 Task: Add a condition where "Type Is not Problem" in unsolved tickets in your groups.
Action: Mouse moved to (172, 536)
Screenshot: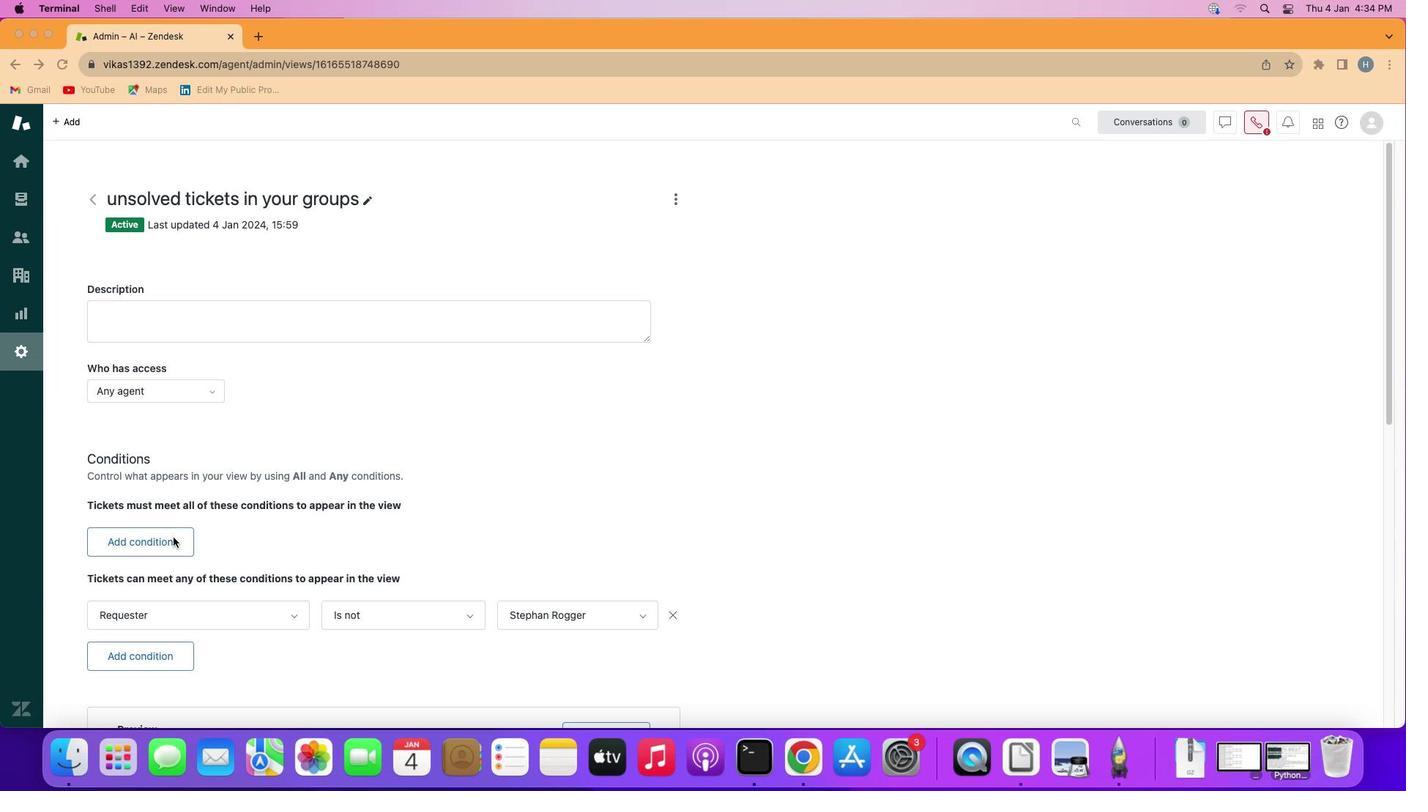 
Action: Mouse pressed left at (172, 536)
Screenshot: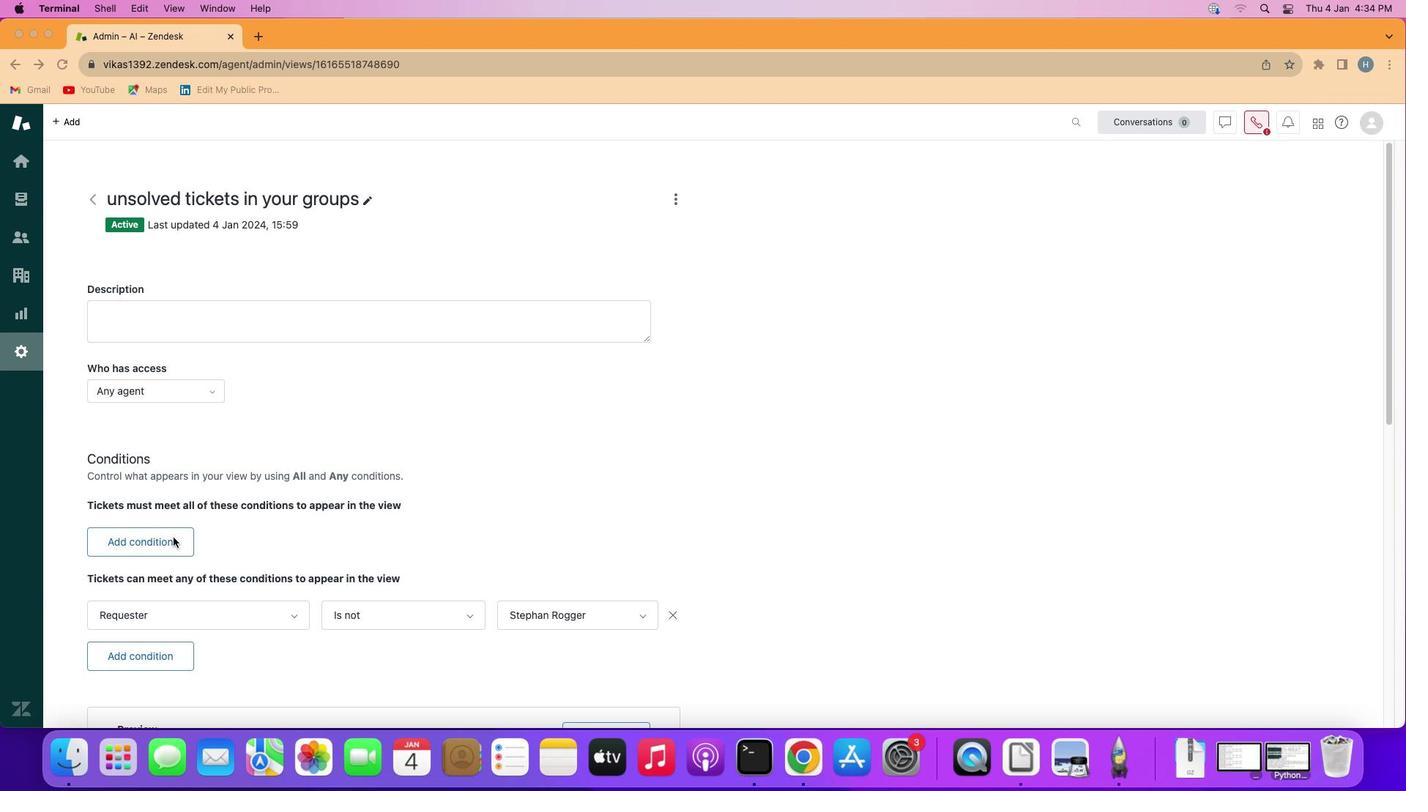 
Action: Mouse moved to (172, 536)
Screenshot: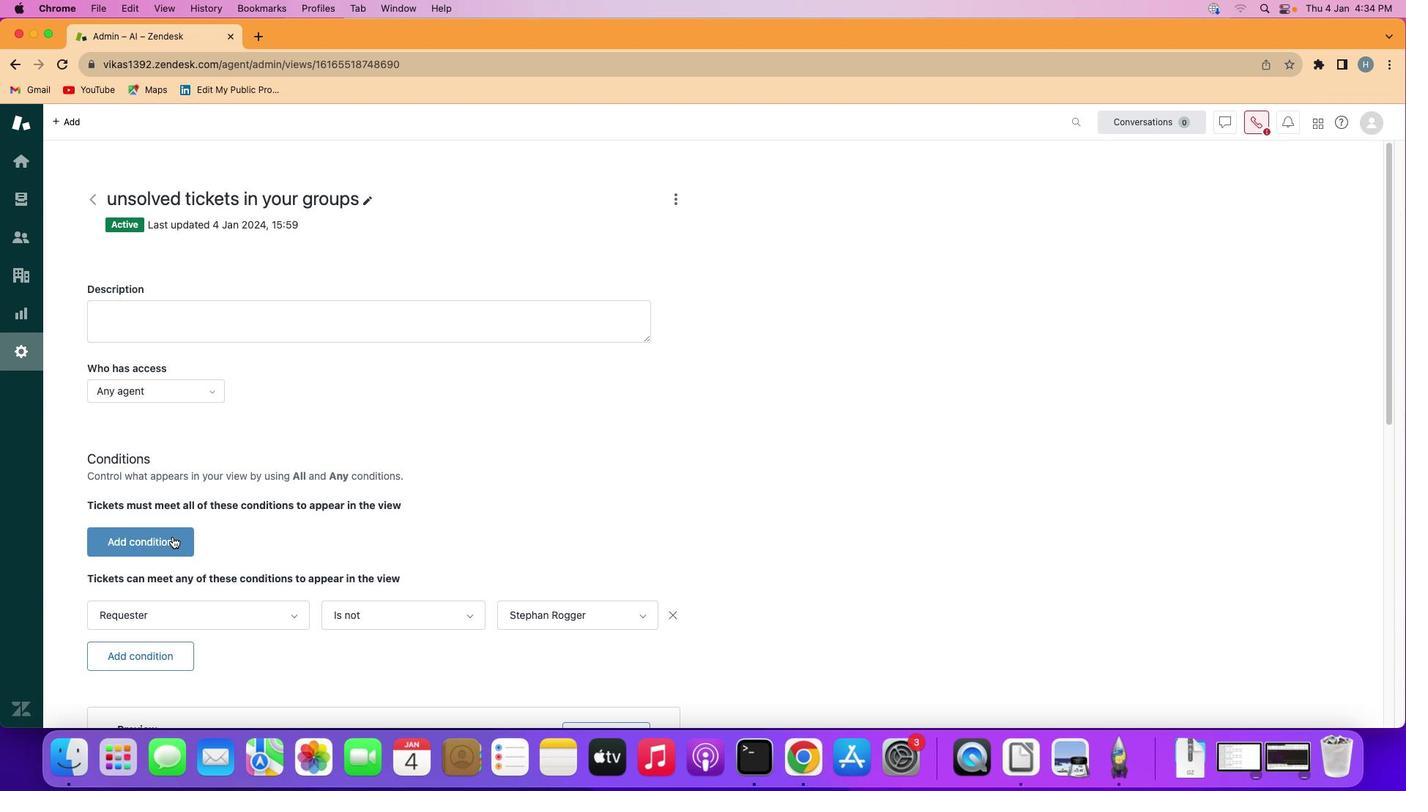 
Action: Mouse pressed left at (172, 536)
Screenshot: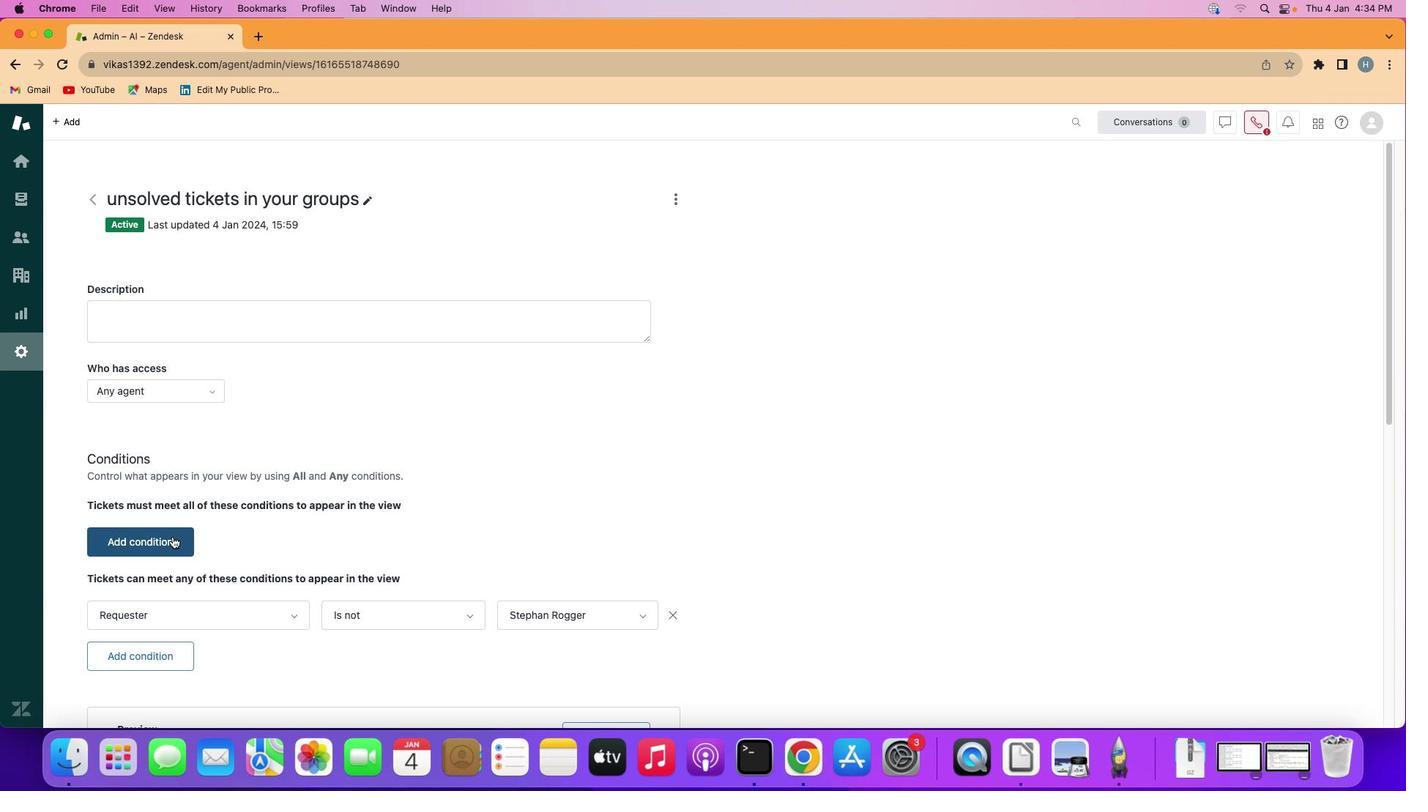 
Action: Mouse moved to (177, 535)
Screenshot: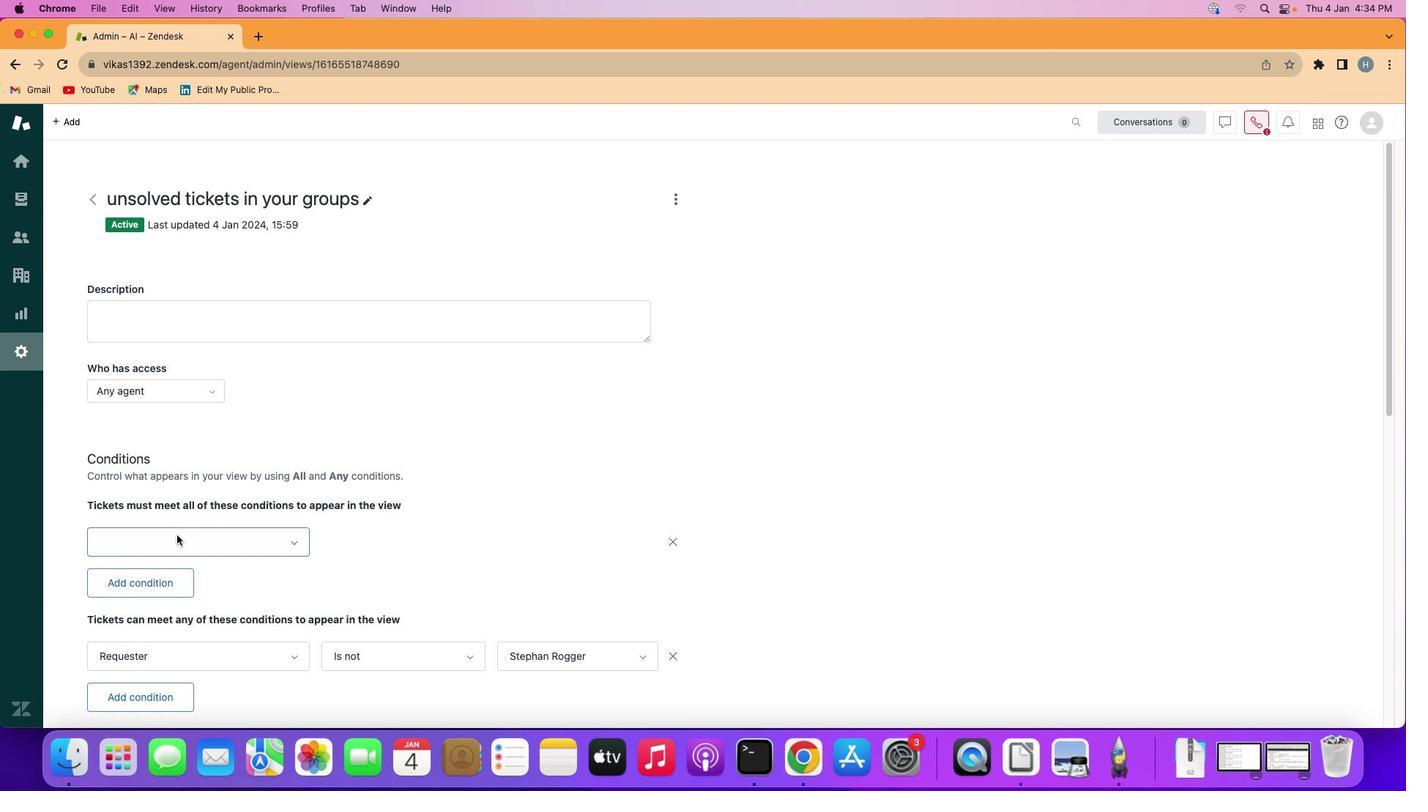 
Action: Mouse pressed left at (177, 535)
Screenshot: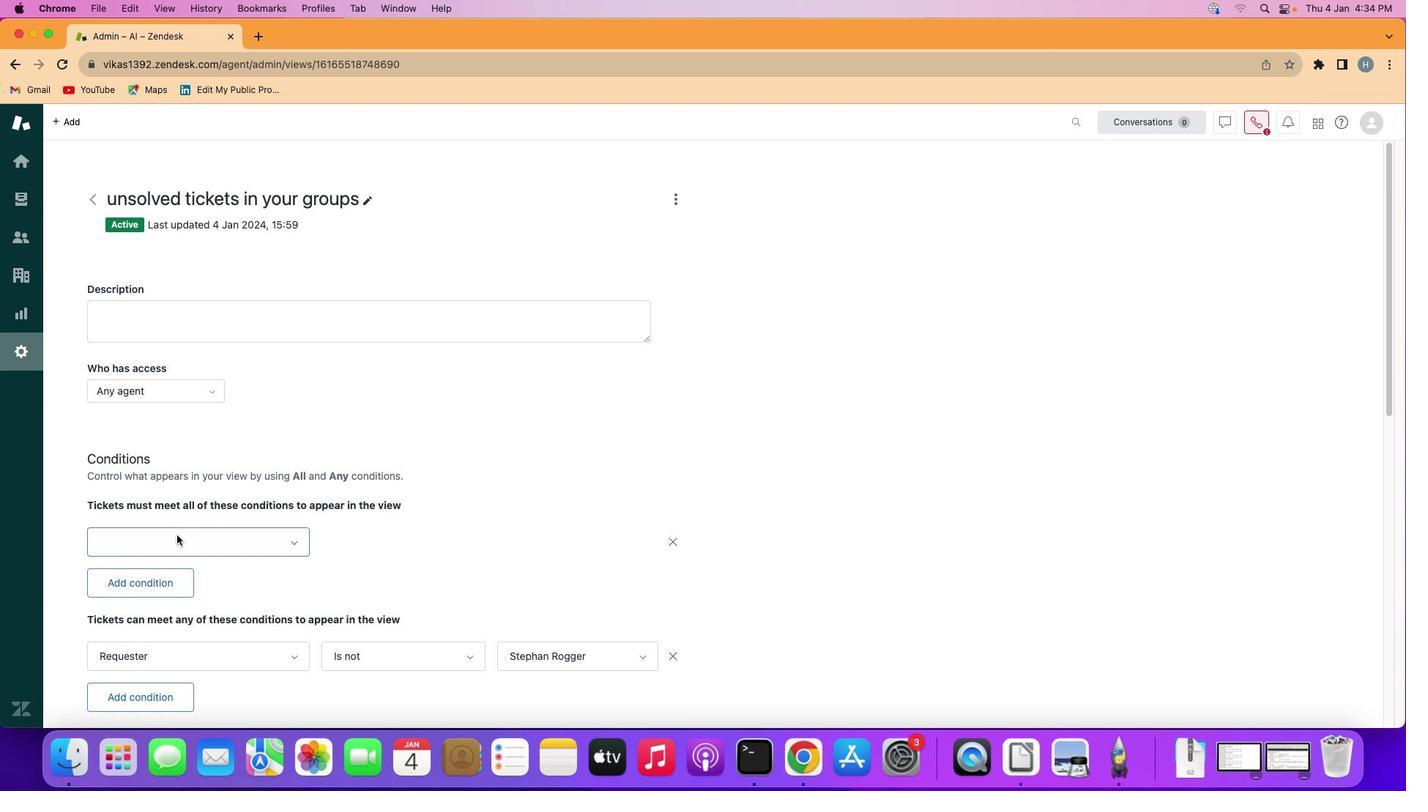 
Action: Mouse moved to (217, 376)
Screenshot: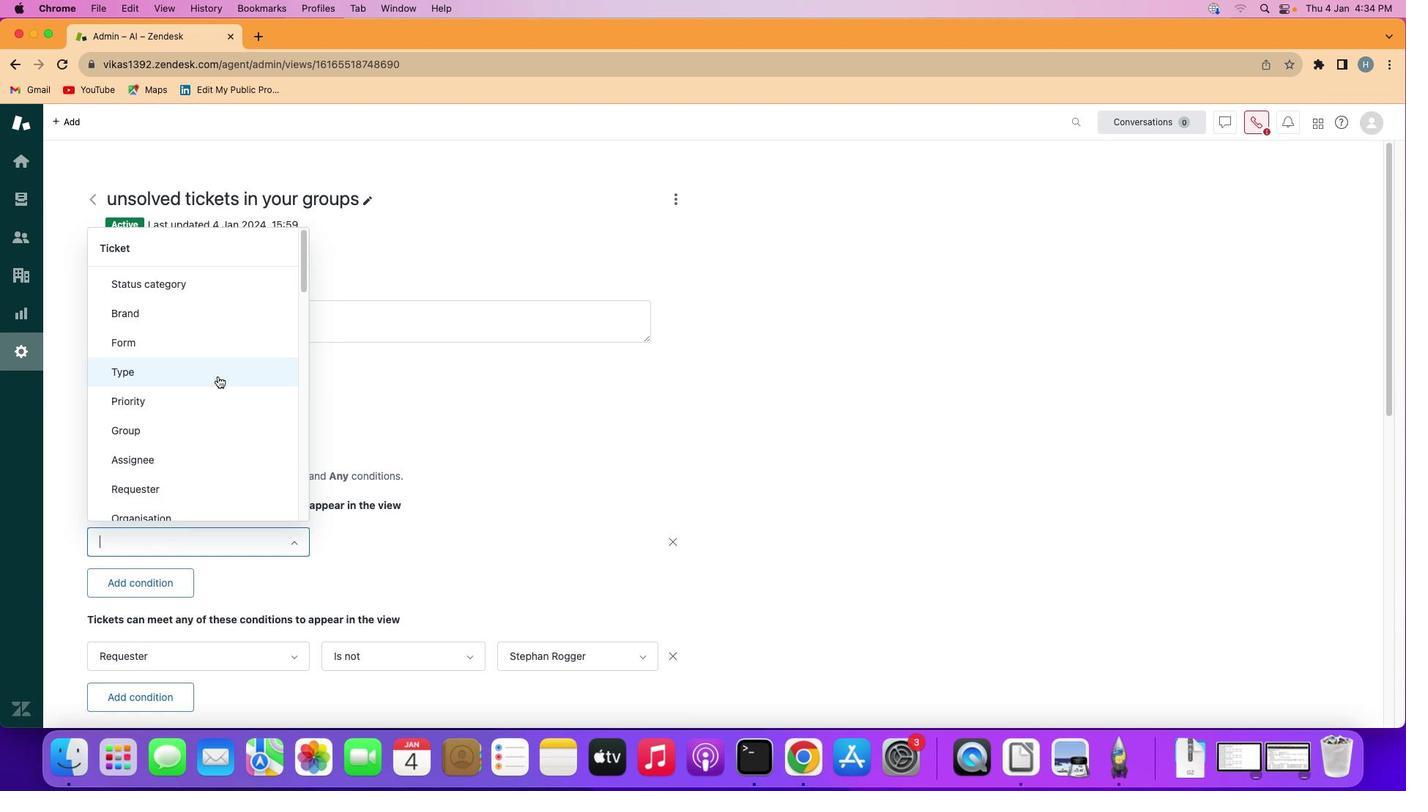 
Action: Mouse pressed left at (217, 376)
Screenshot: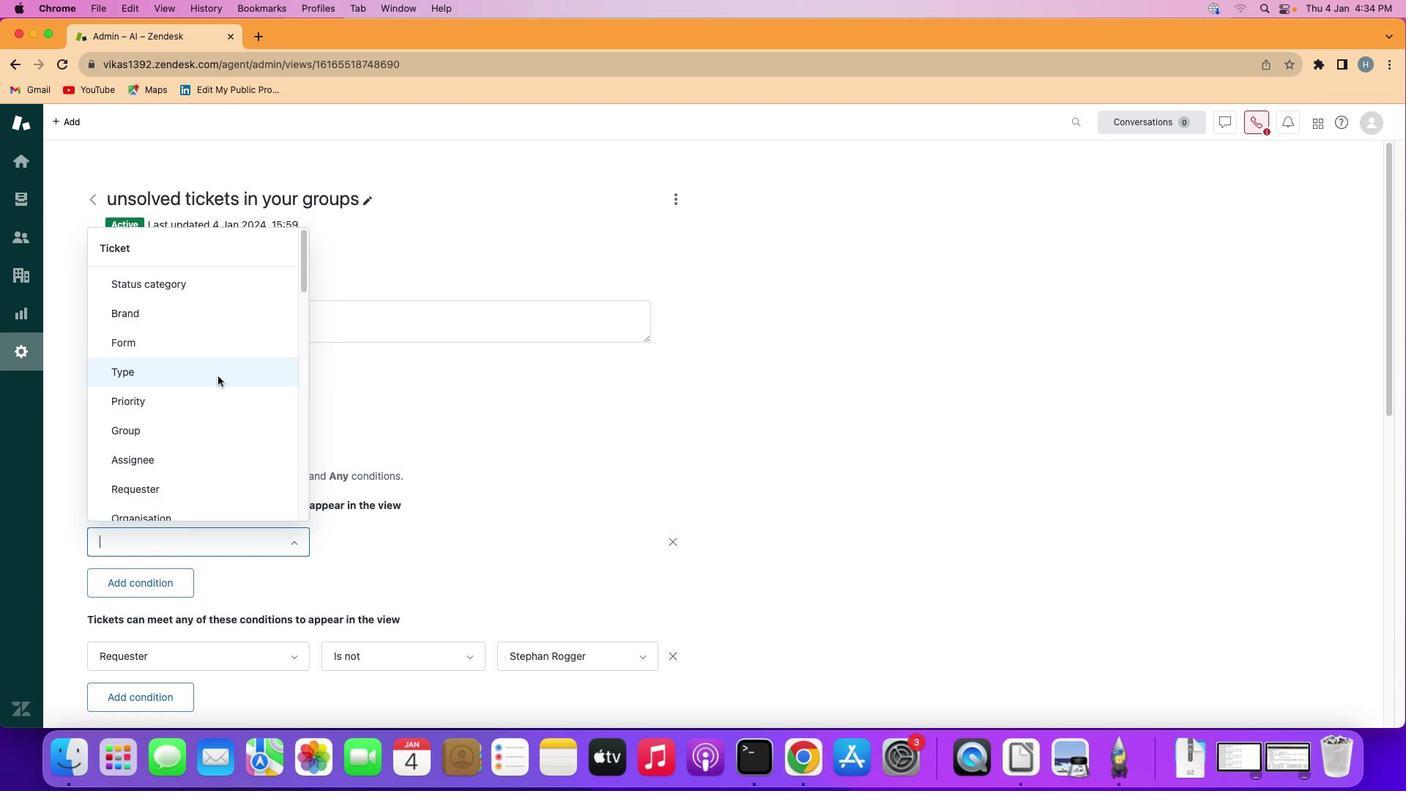 
Action: Mouse moved to (375, 540)
Screenshot: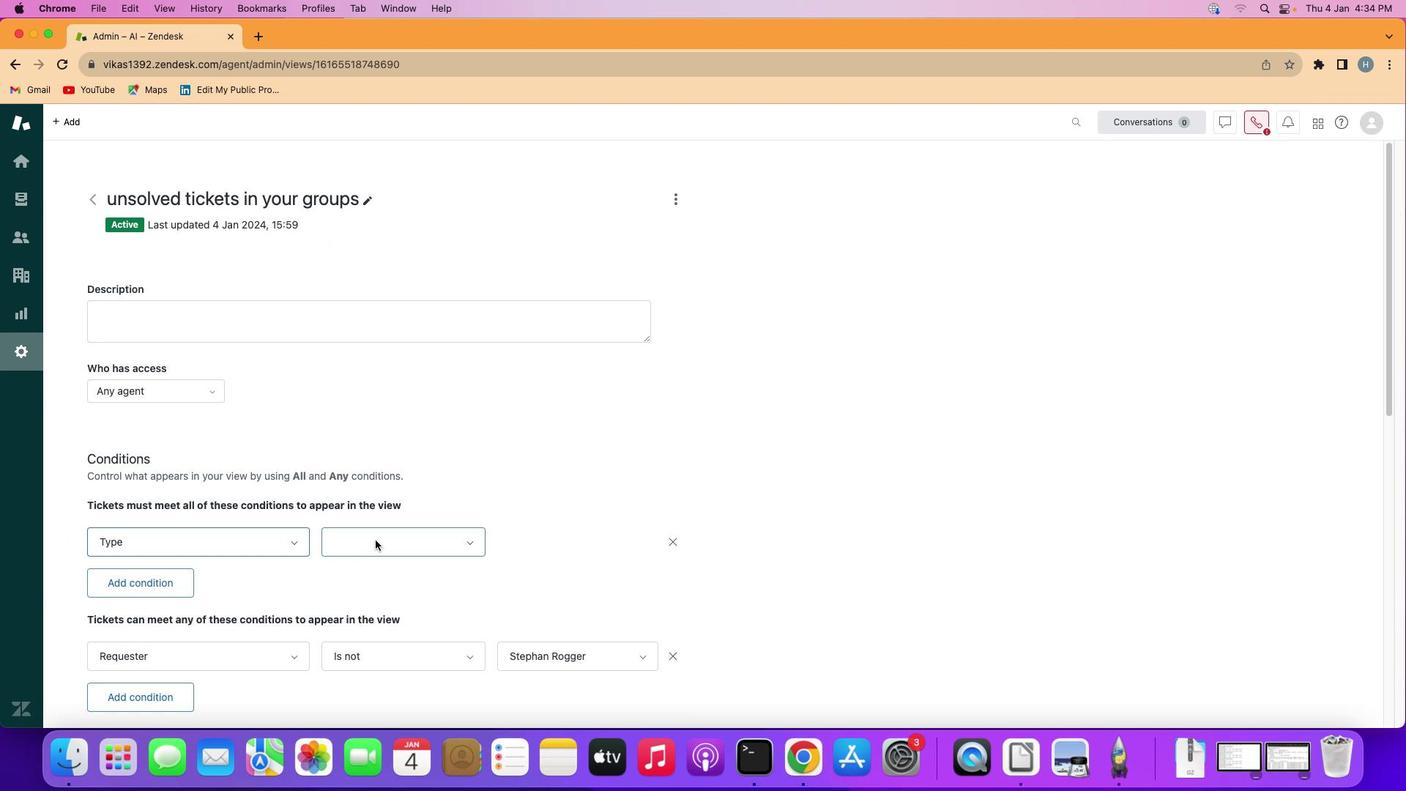 
Action: Mouse pressed left at (375, 540)
Screenshot: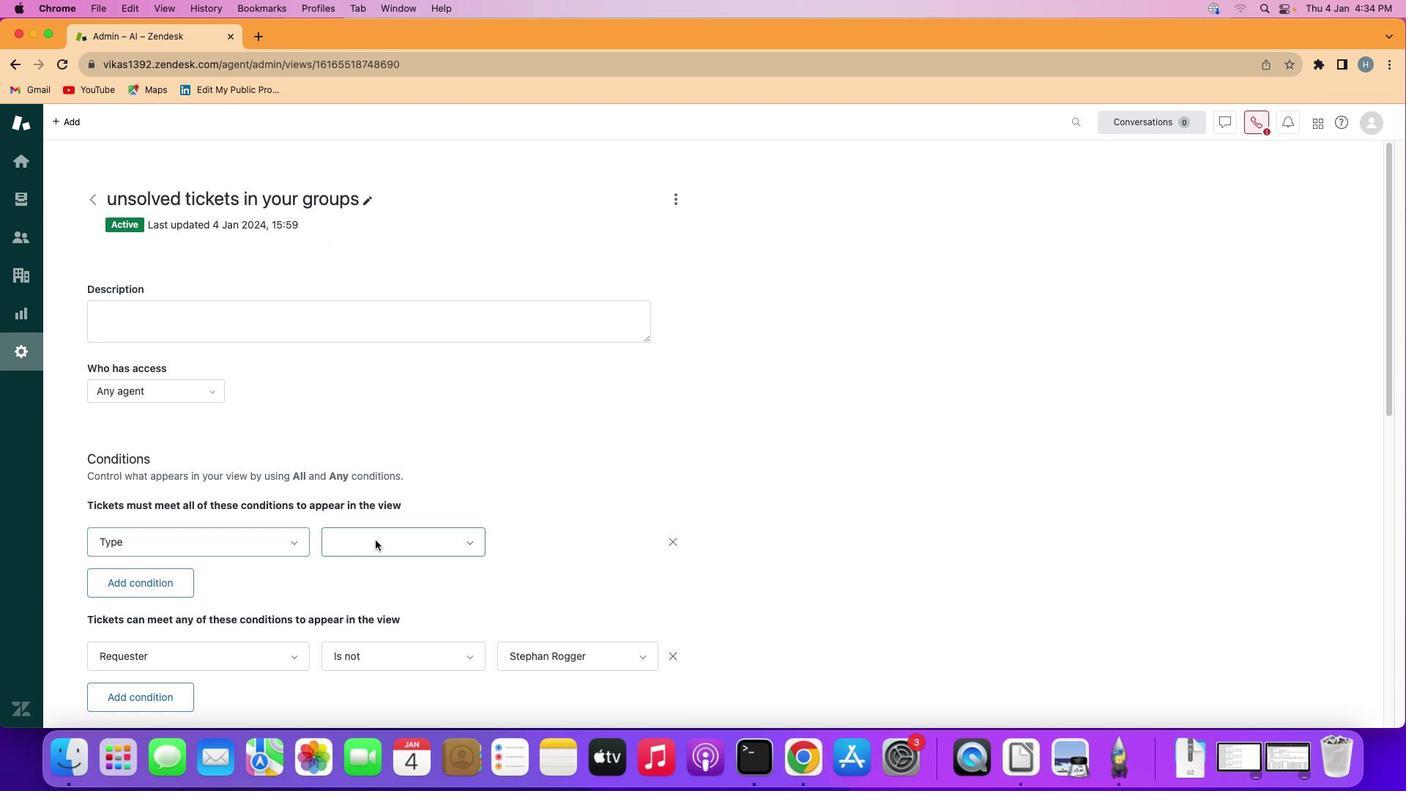 
Action: Mouse moved to (394, 606)
Screenshot: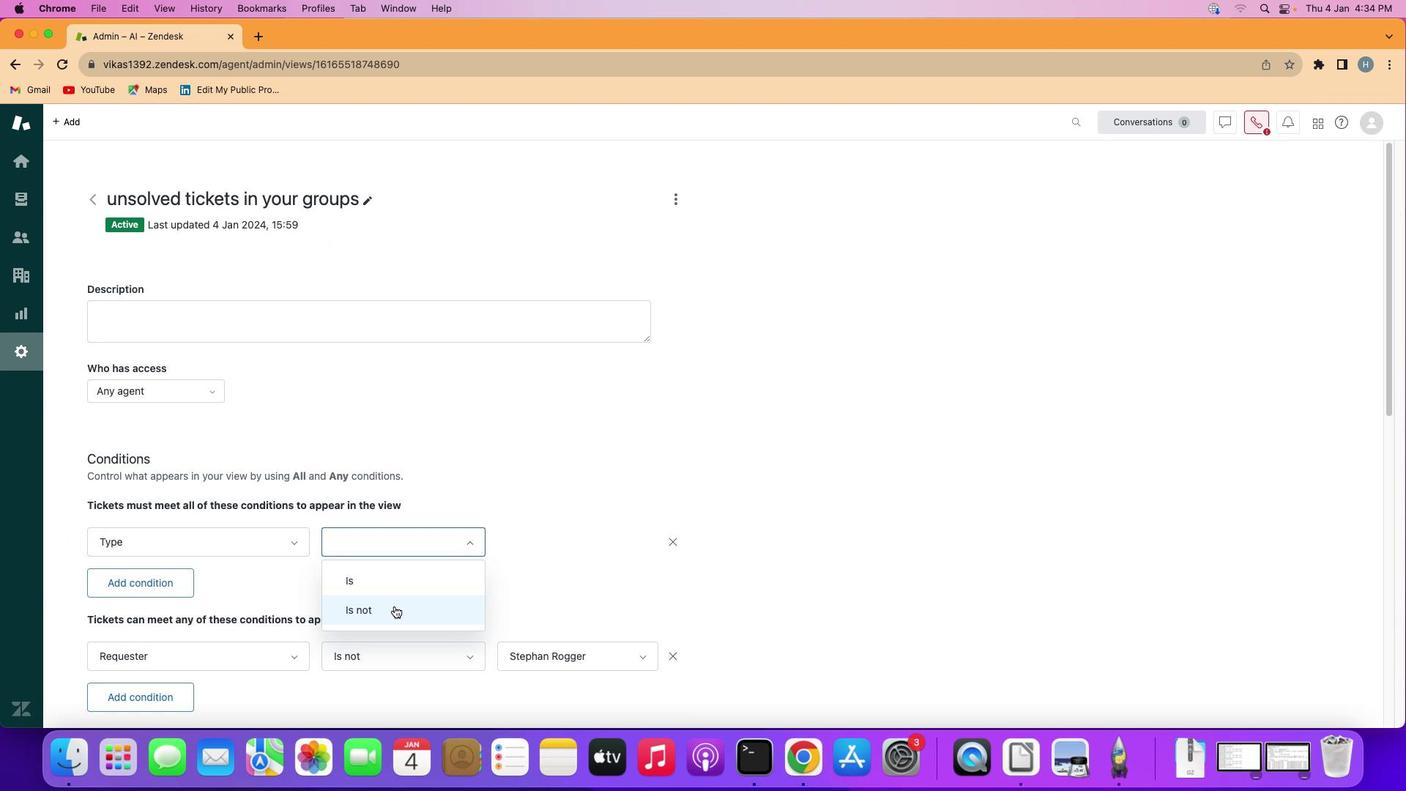 
Action: Mouse pressed left at (394, 606)
Screenshot: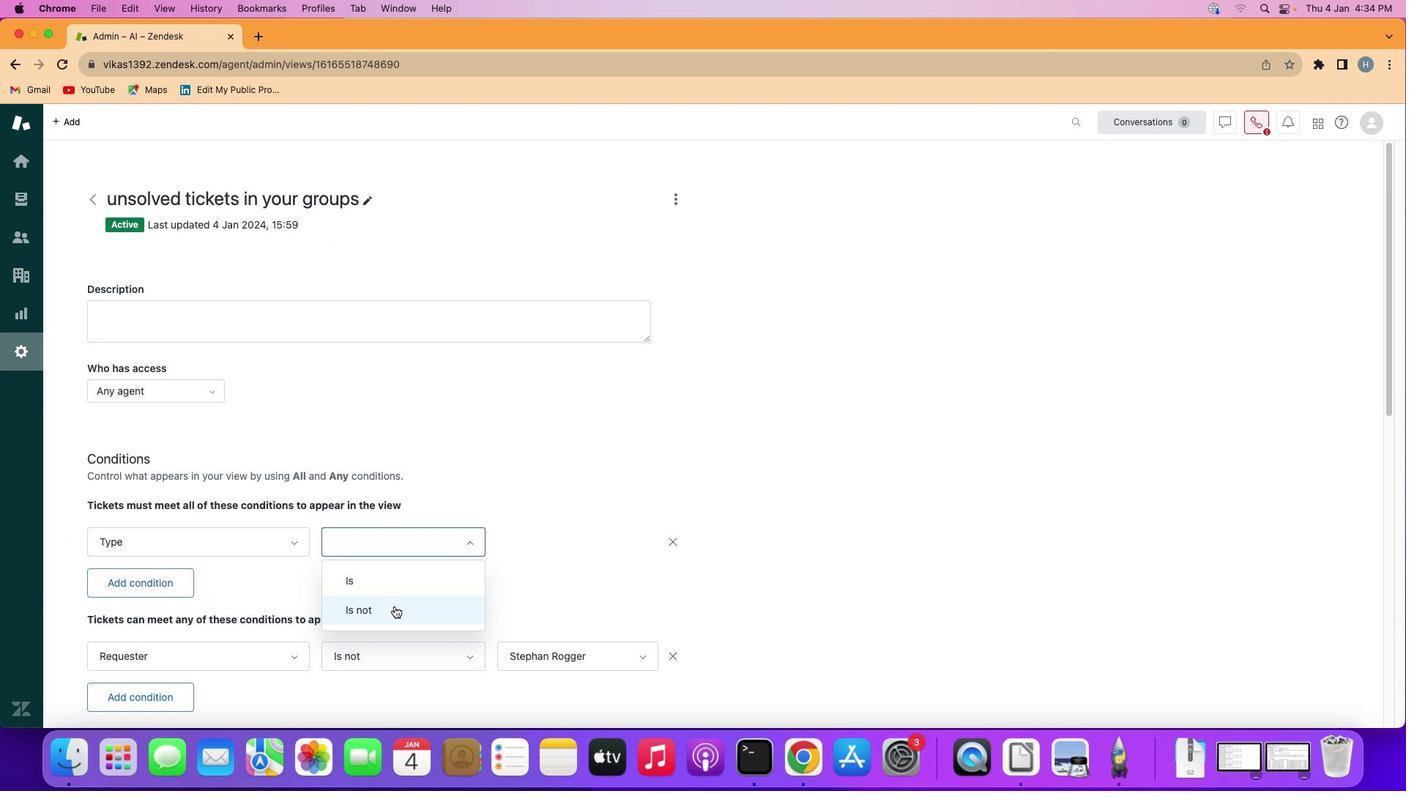 
Action: Mouse moved to (582, 554)
Screenshot: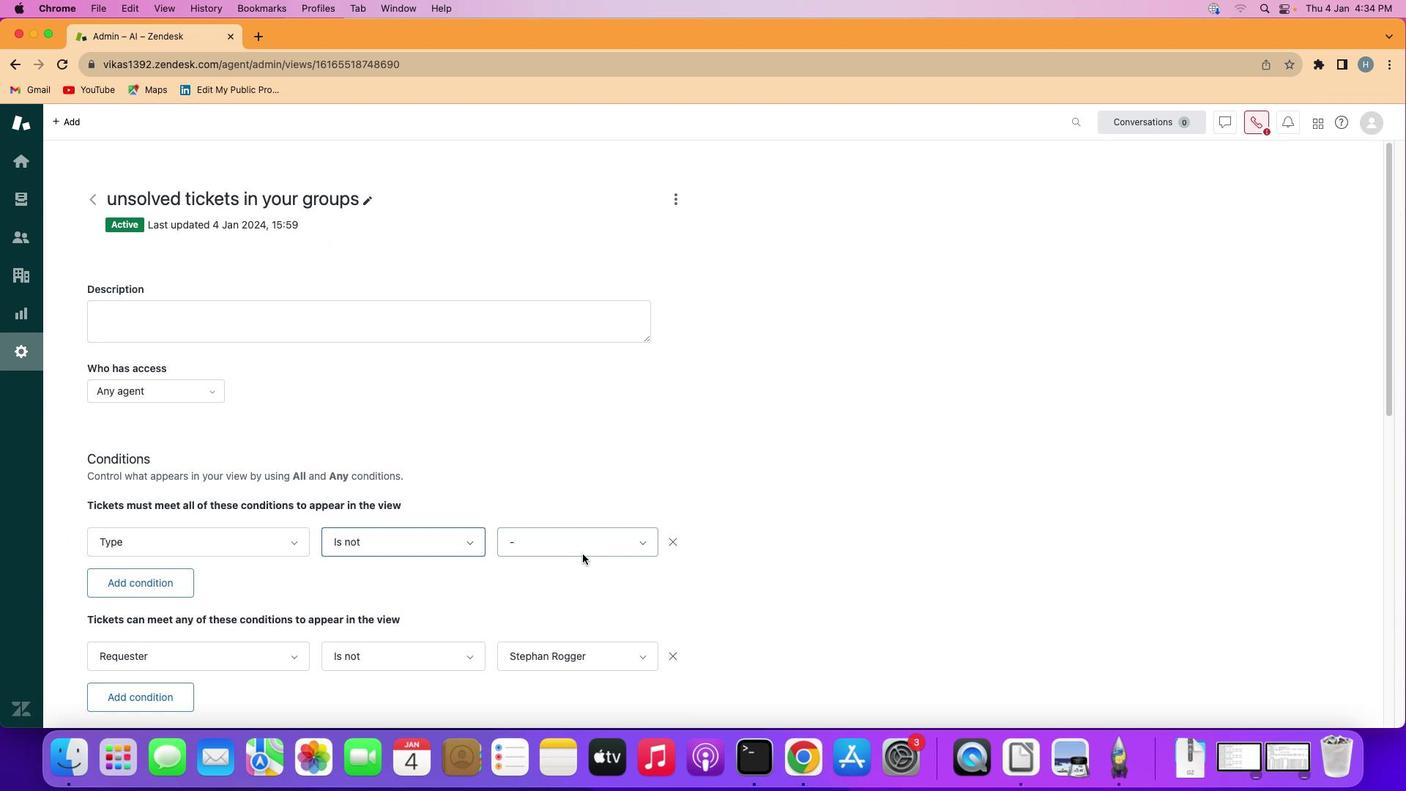 
Action: Mouse pressed left at (582, 554)
Screenshot: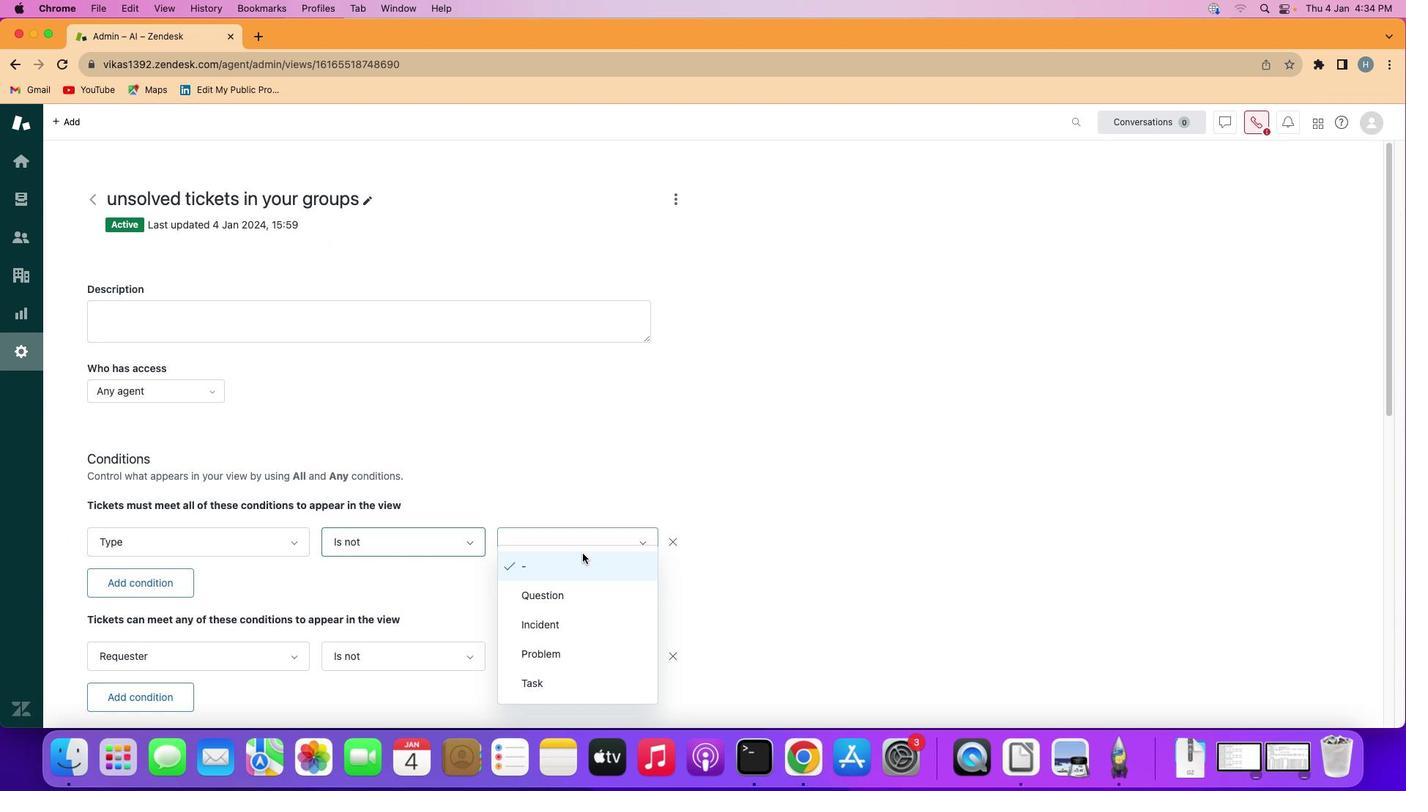 
Action: Mouse moved to (566, 660)
Screenshot: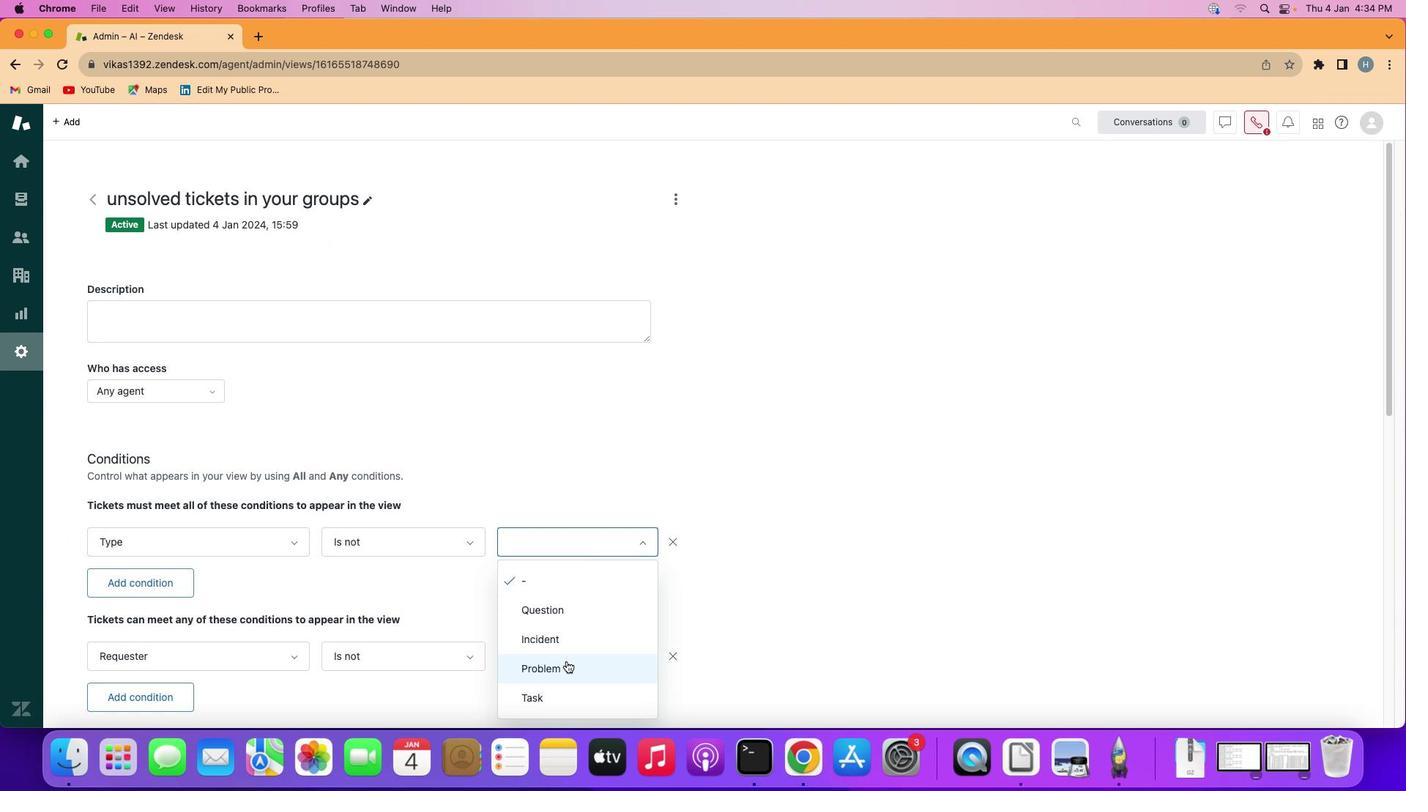 
Action: Mouse pressed left at (566, 660)
Screenshot: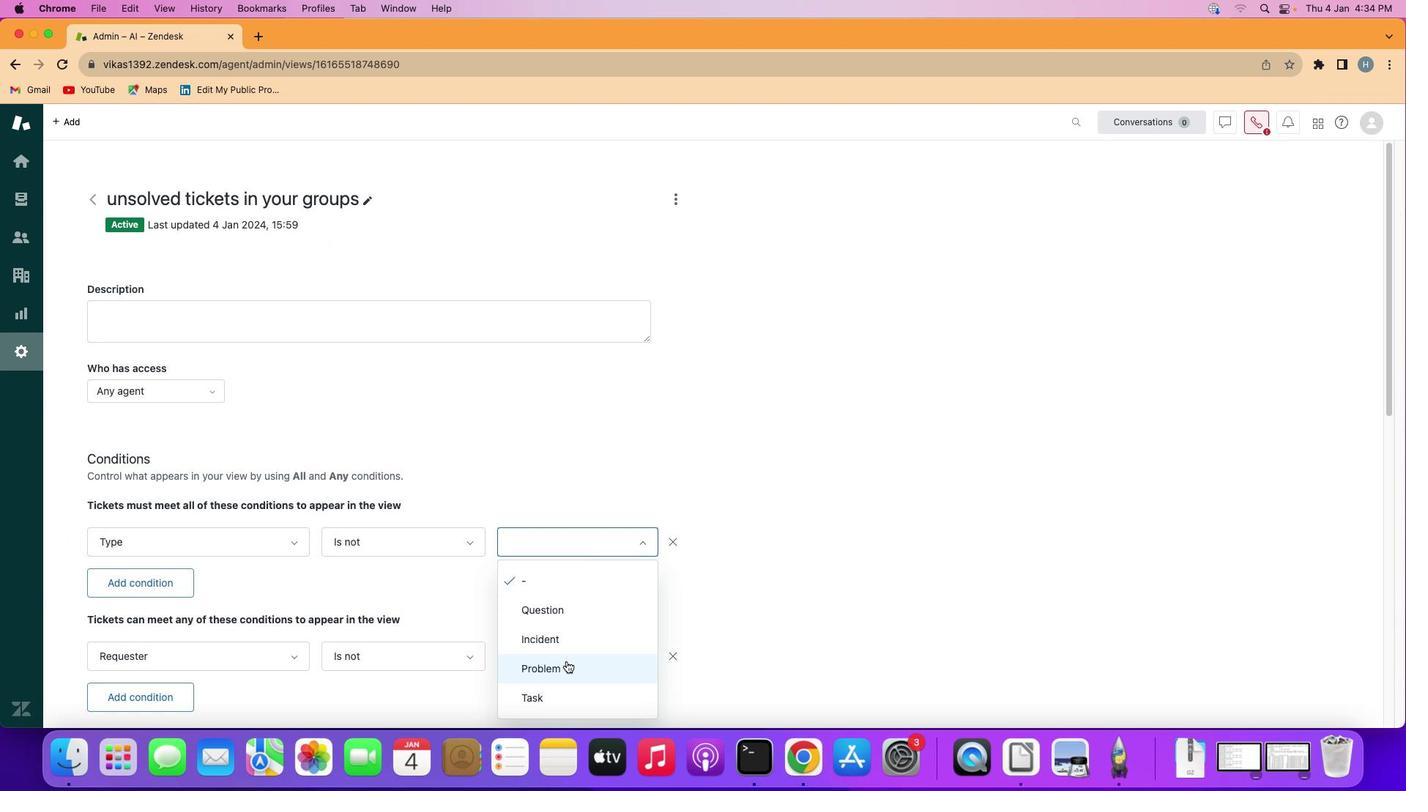
Action: Mouse moved to (789, 552)
Screenshot: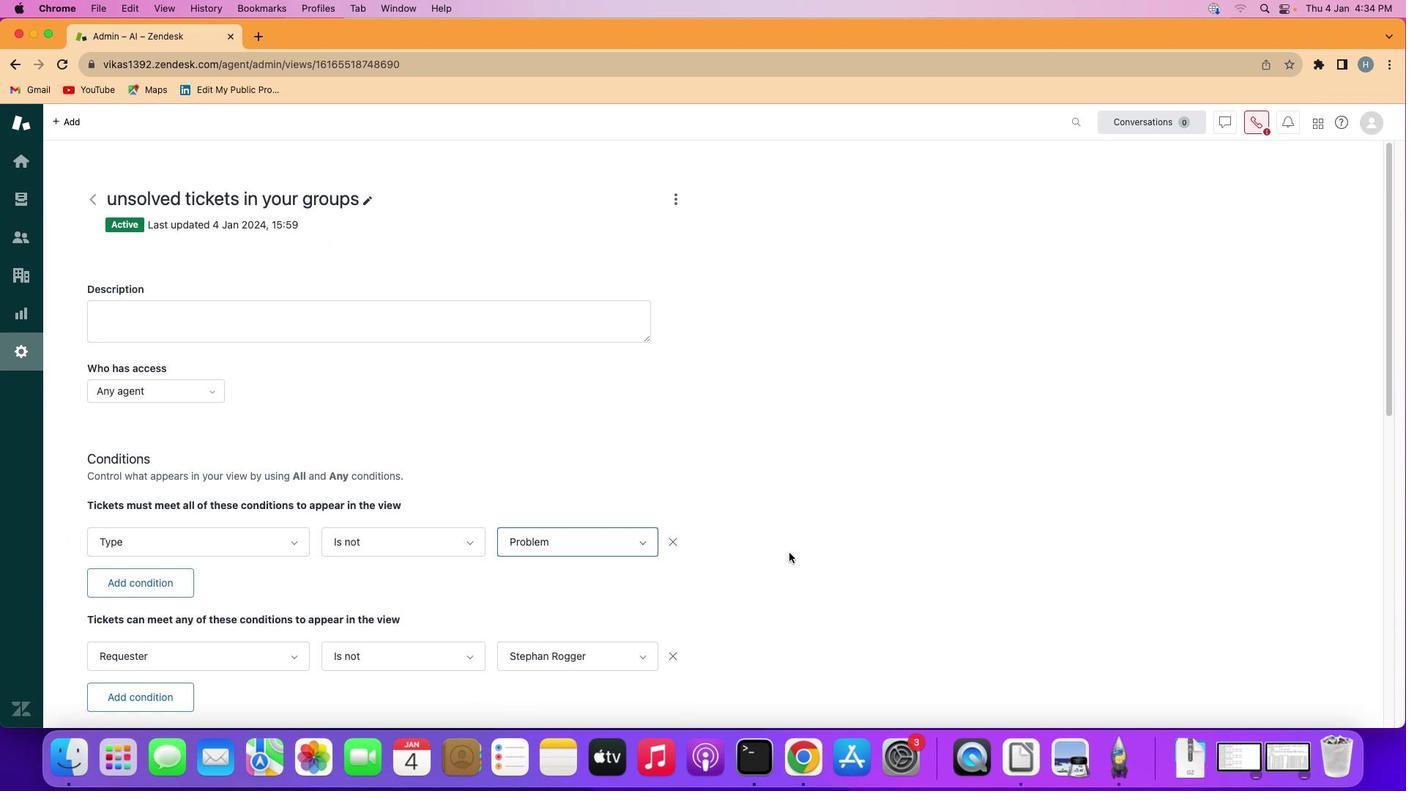 
